 Task: Create a task  Integrate website with a new customer support ticketing system , assign it to team member softage.4@softage.net in the project AgileJet and update the status of the task to  At Risk , set the priority of the task to Medium
Action: Mouse moved to (91, 273)
Screenshot: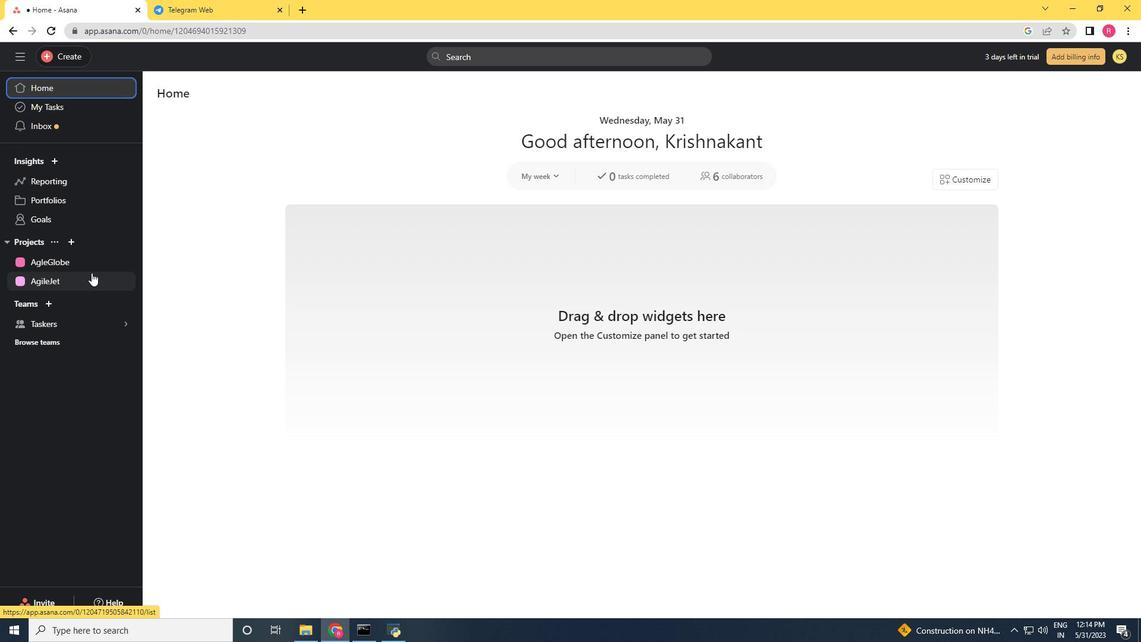 
Action: Mouse pressed left at (91, 273)
Screenshot: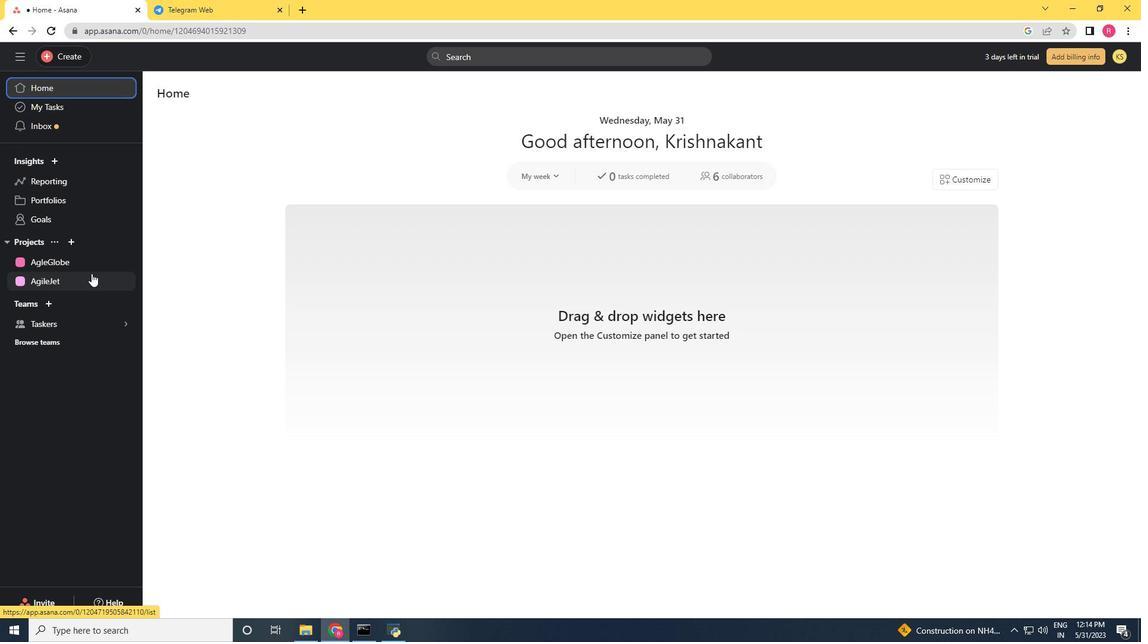 
Action: Mouse moved to (69, 49)
Screenshot: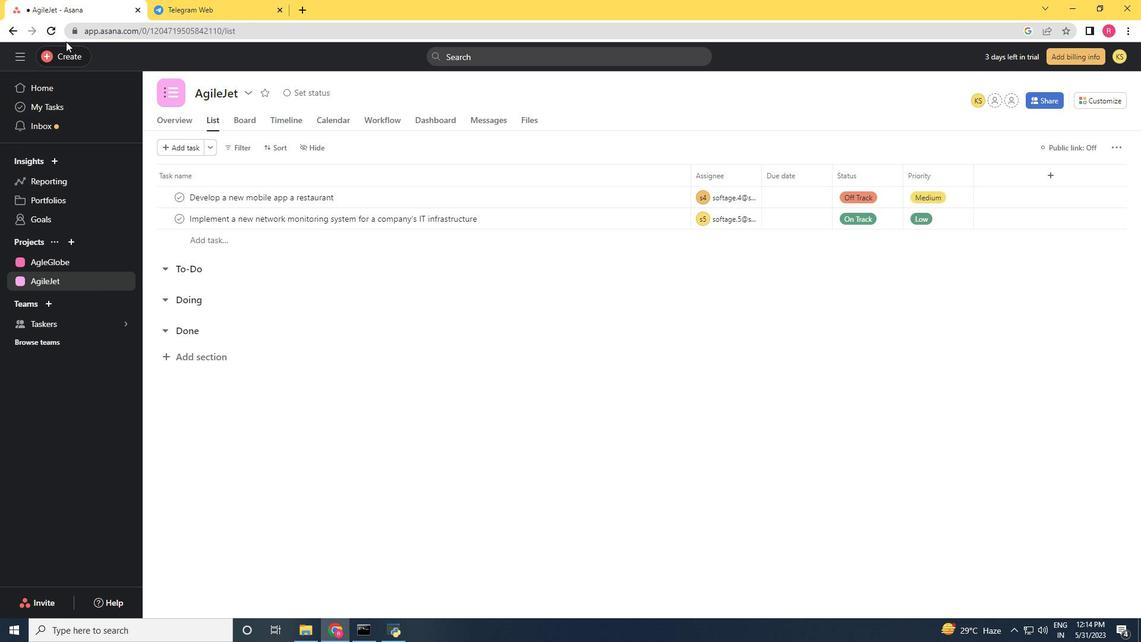 
Action: Mouse pressed left at (69, 49)
Screenshot: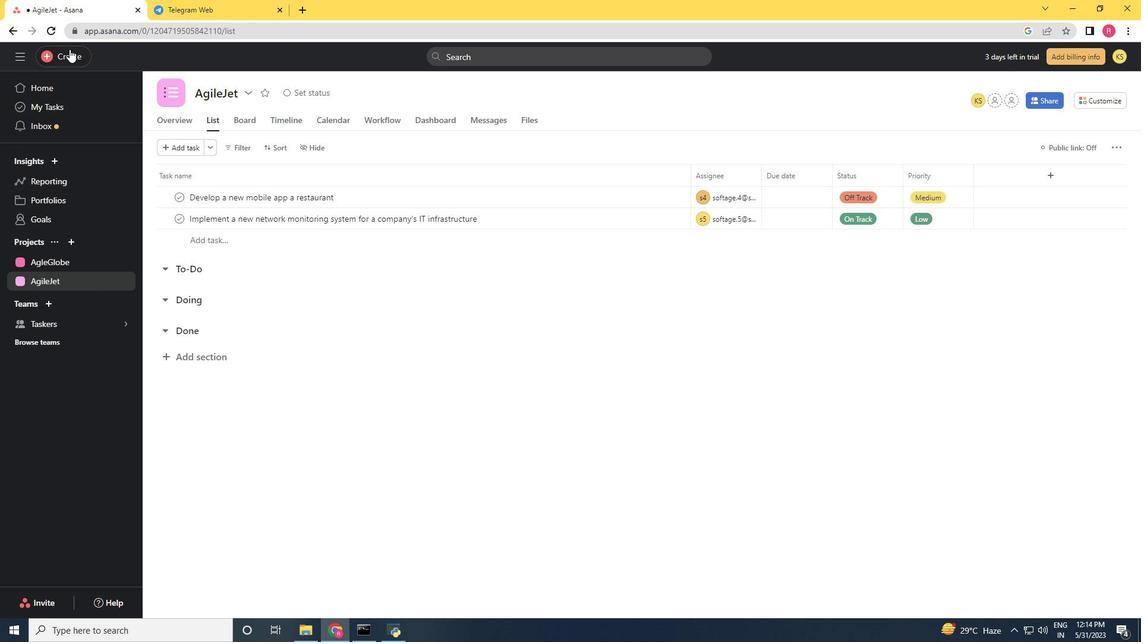 
Action: Mouse moved to (131, 64)
Screenshot: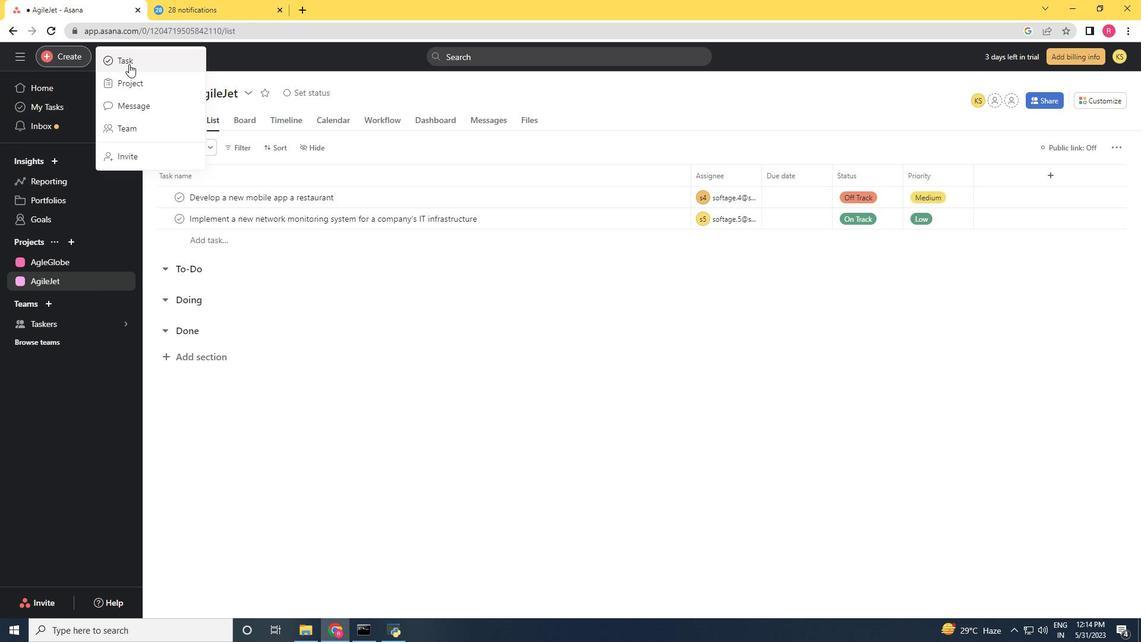 
Action: Mouse pressed left at (131, 64)
Screenshot: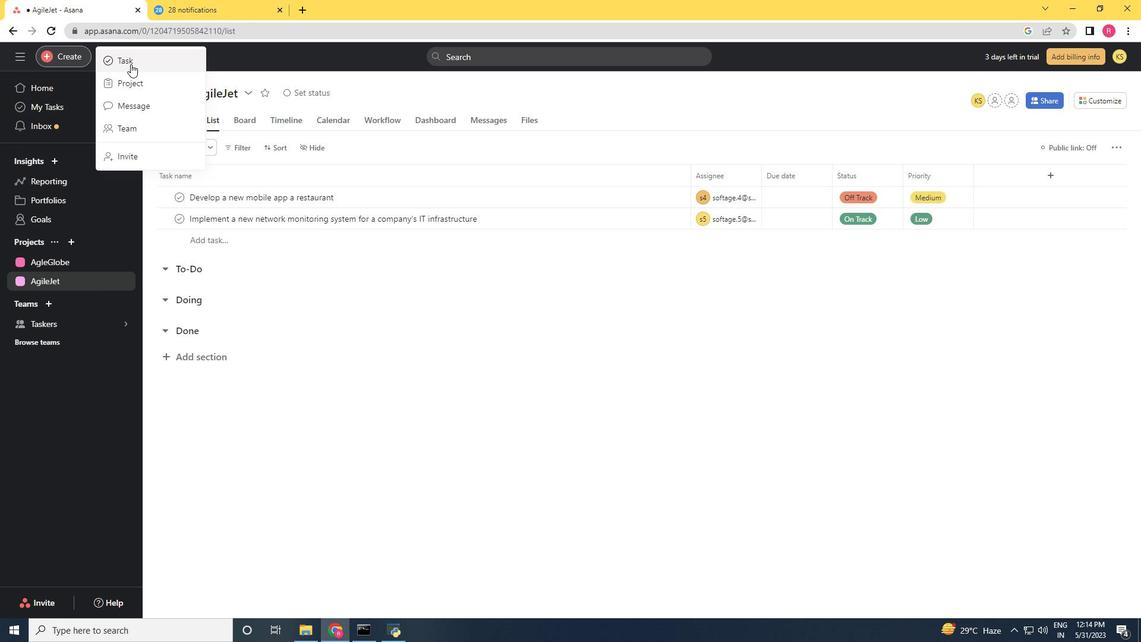 
Action: Key pressed <Key.shift>Integrate<Key.space>website<Key.space>wth<Key.backspace><Key.backspace>ith<Key.space>a<Key.space>new<Key.space>customer<Key.space>support<Key.space>tickei<Key.backspace>ting<Key.space>syatem
Screenshot: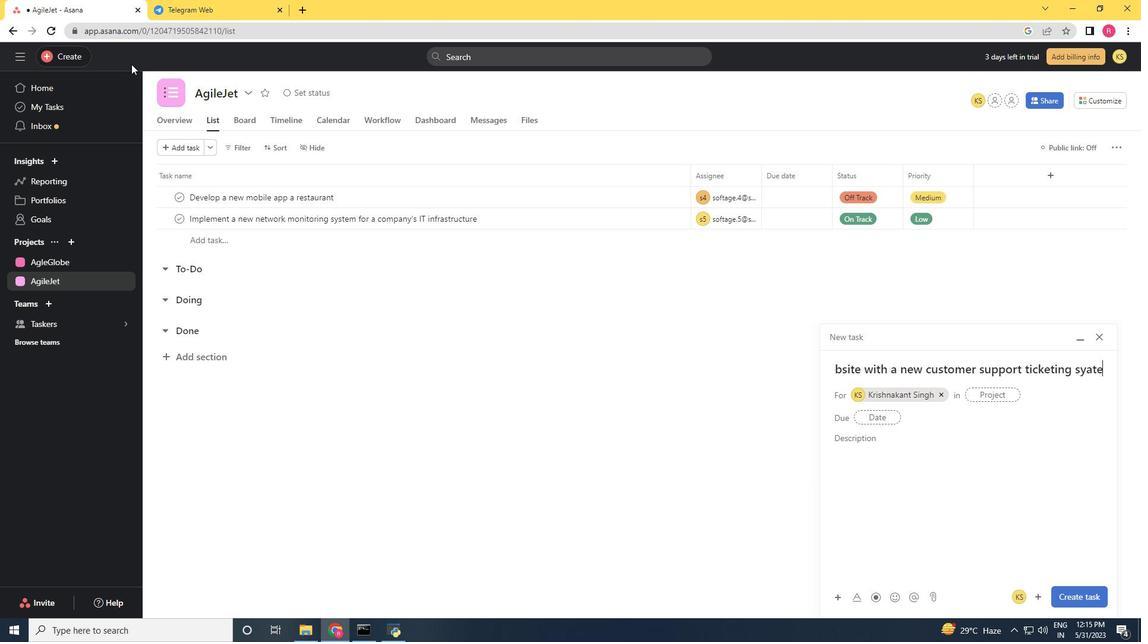 
Action: Mouse moved to (945, 393)
Screenshot: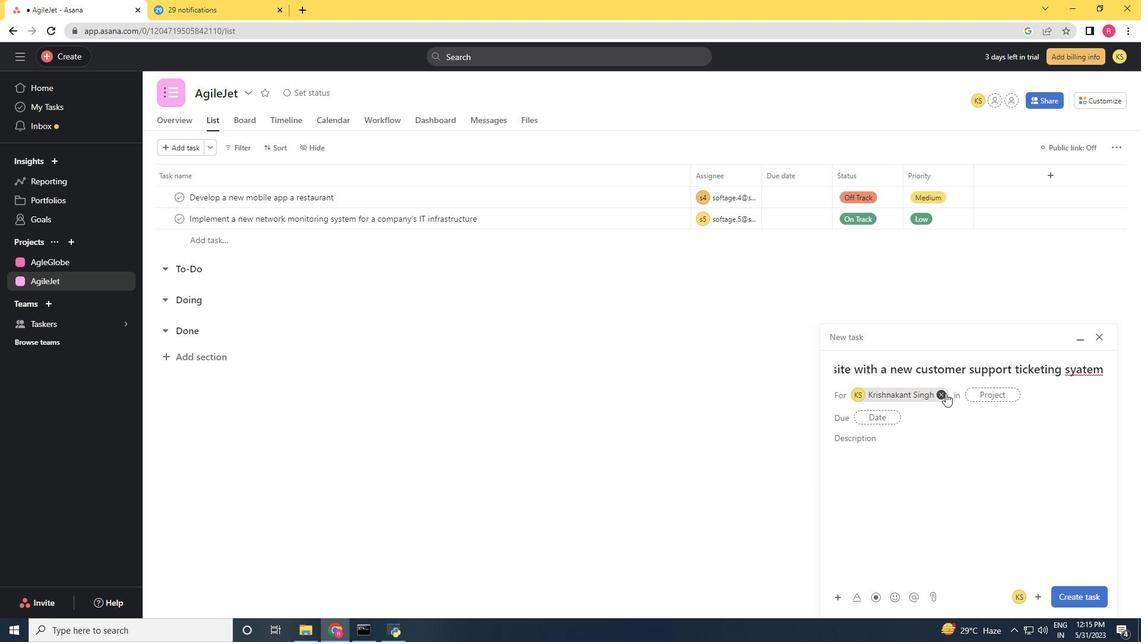 
Action: Mouse pressed left at (945, 393)
Screenshot: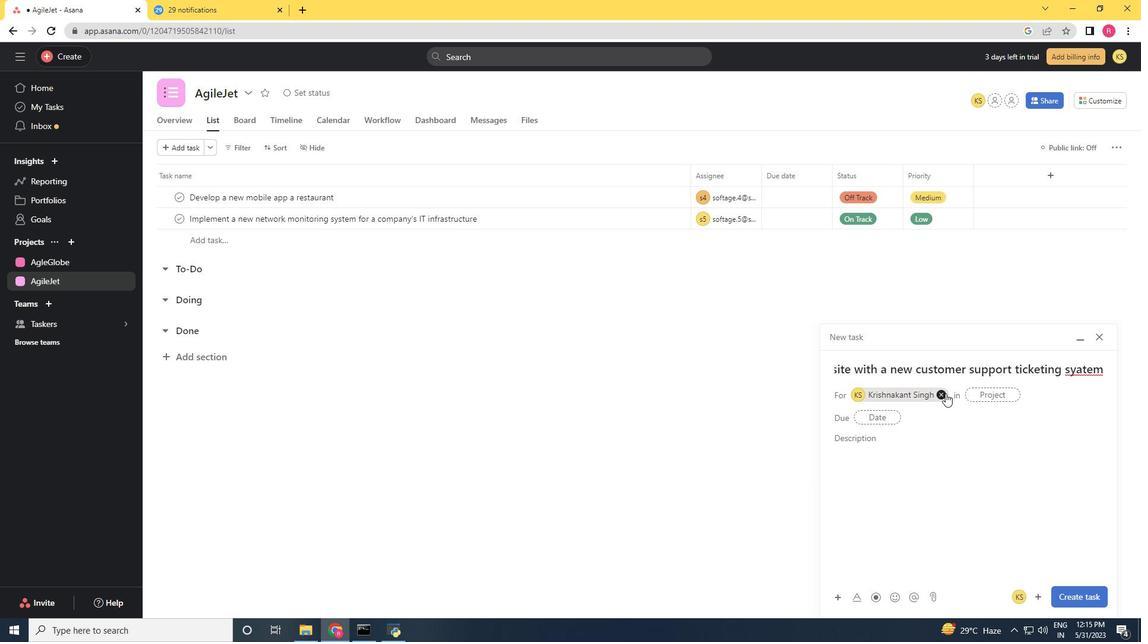 
Action: Mouse moved to (879, 387)
Screenshot: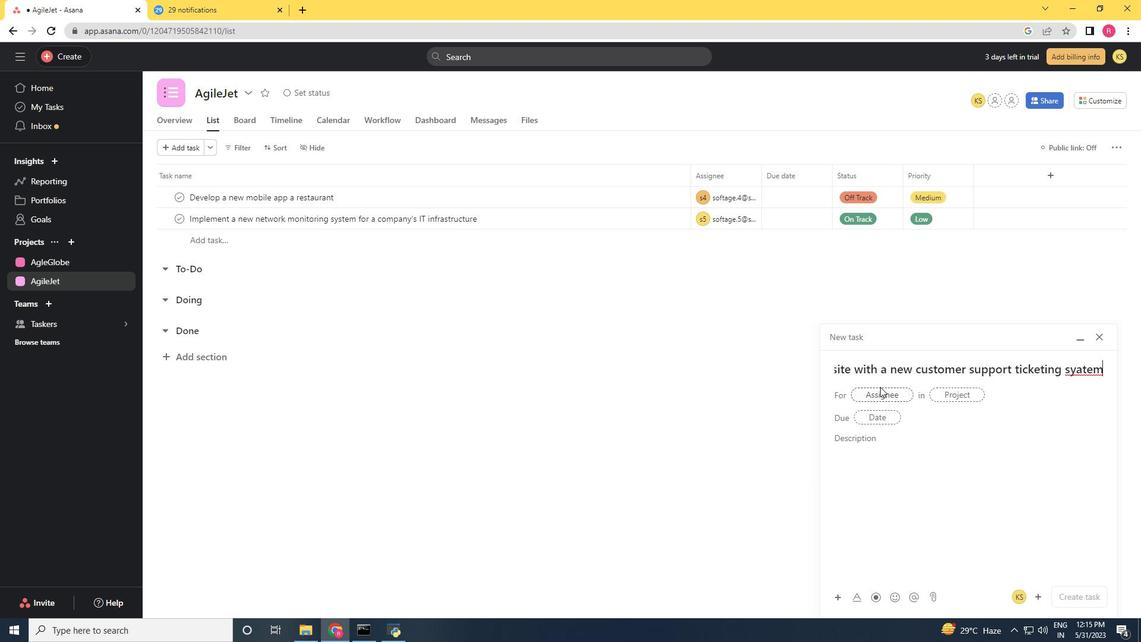 
Action: Mouse pressed left at (879, 387)
Screenshot: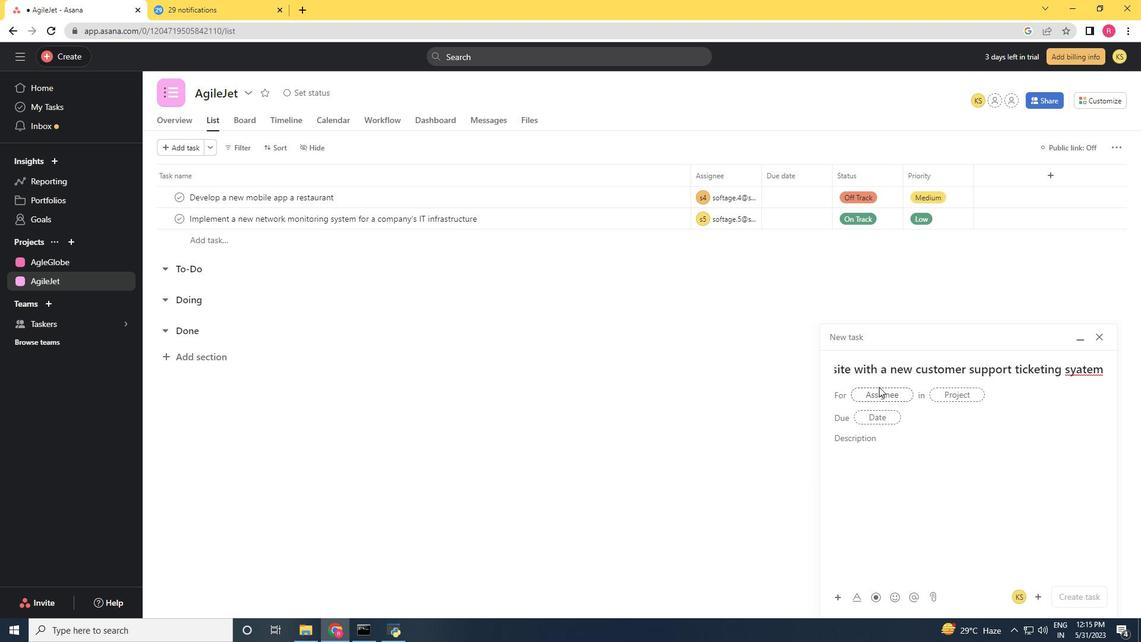 
Action: Mouse moved to (878, 394)
Screenshot: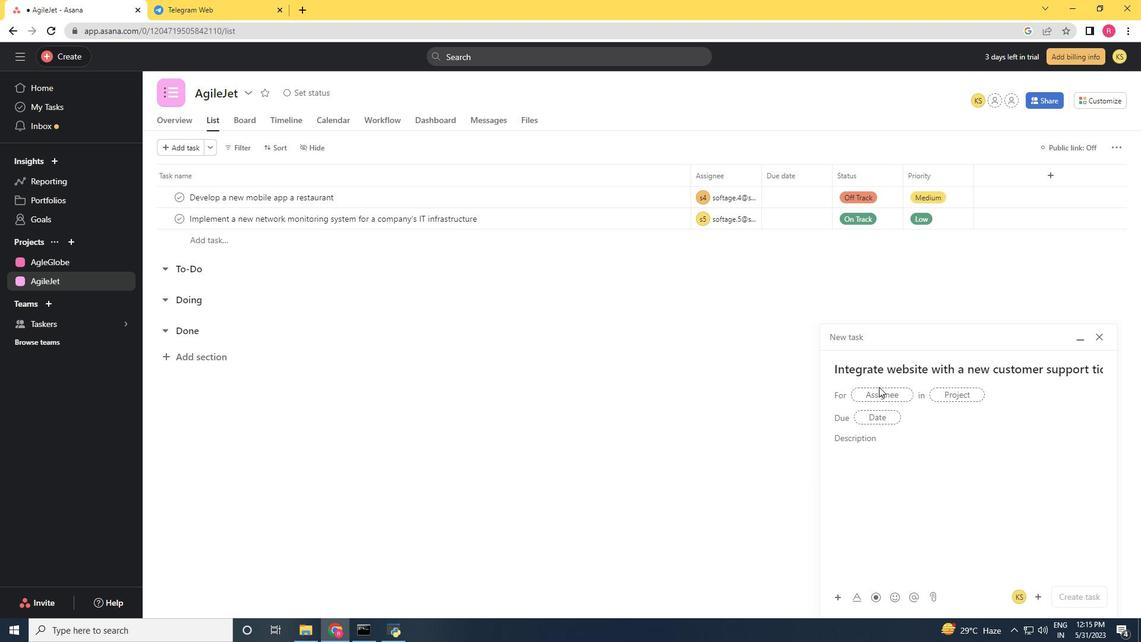 
Action: Mouse pressed left at (878, 394)
Screenshot: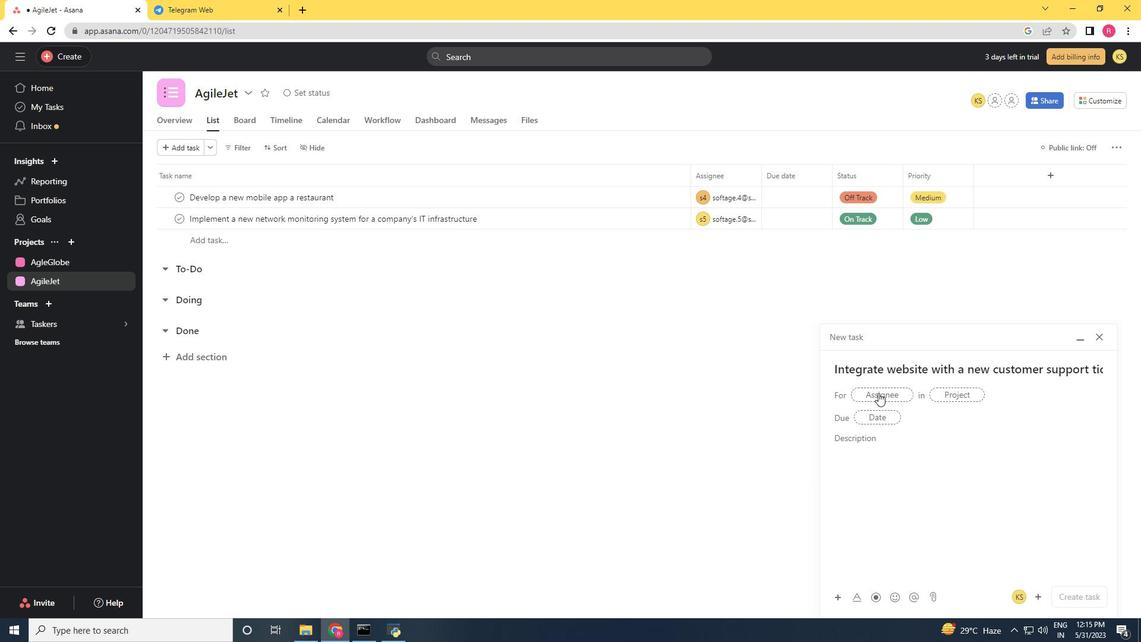 
Action: Key pressed softage.4<Key.shift>@softage.net
Screenshot: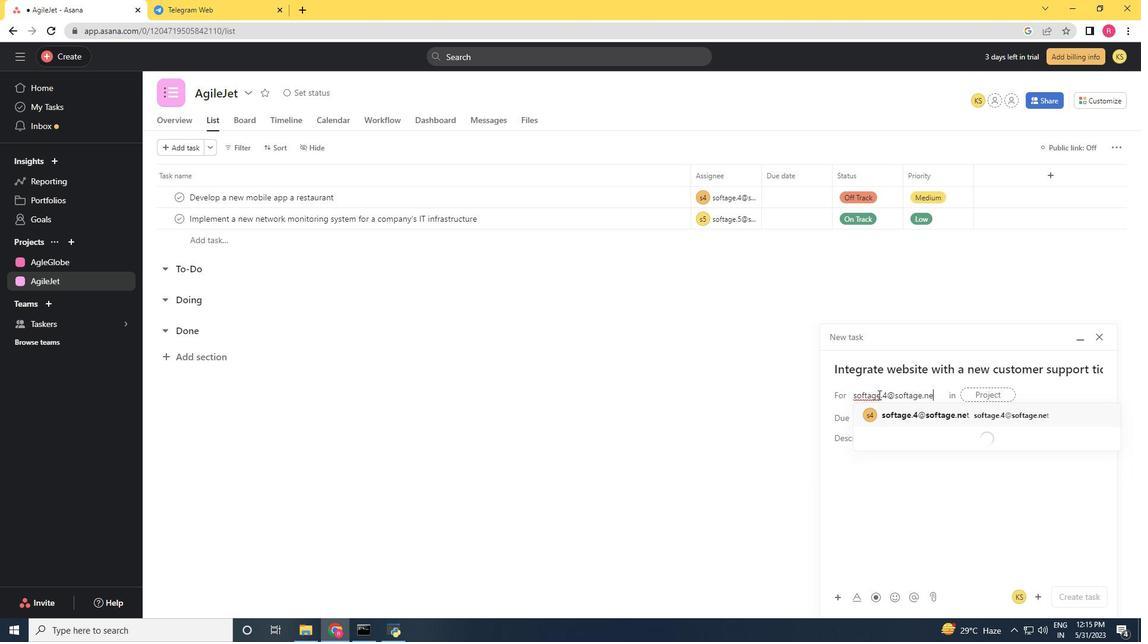 
Action: Mouse moved to (889, 410)
Screenshot: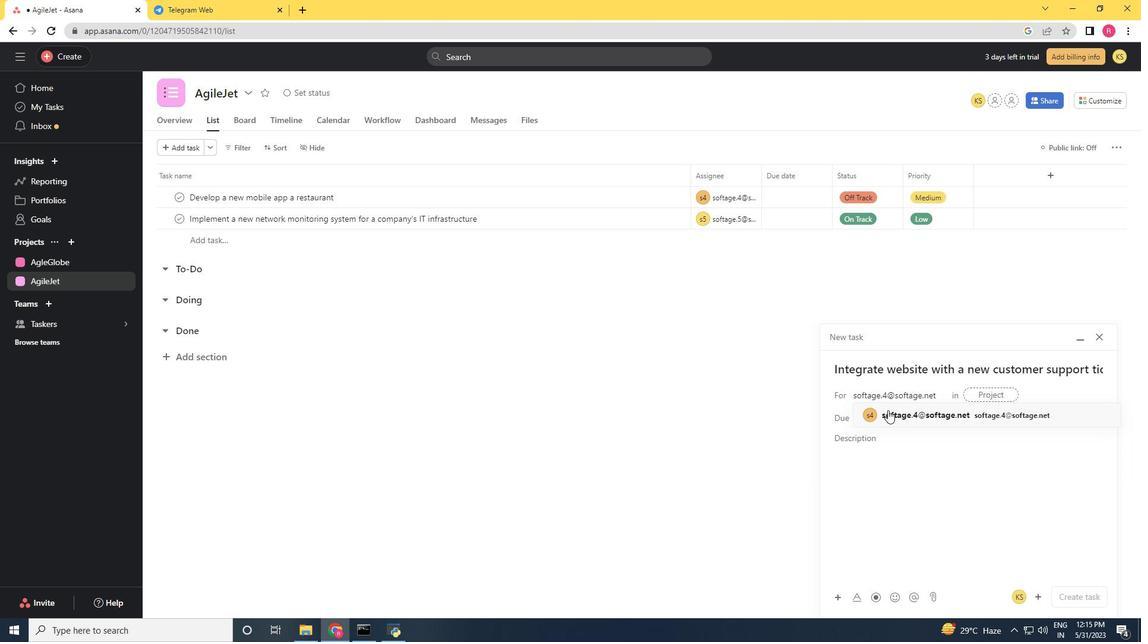 
Action: Mouse pressed left at (889, 410)
Screenshot: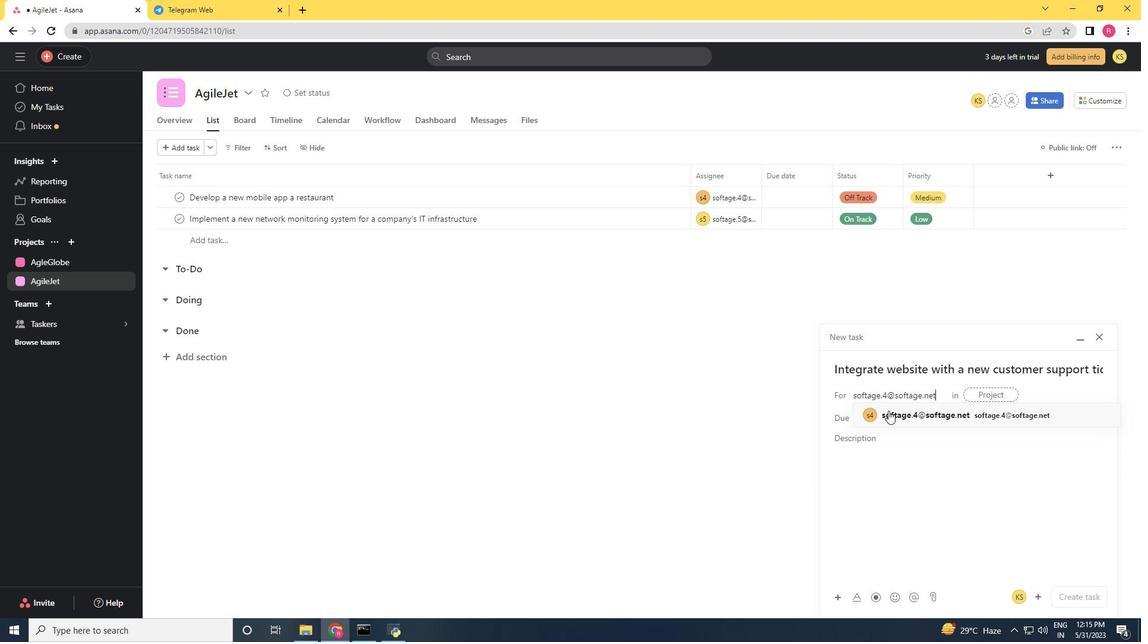 
Action: Mouse moved to (817, 418)
Screenshot: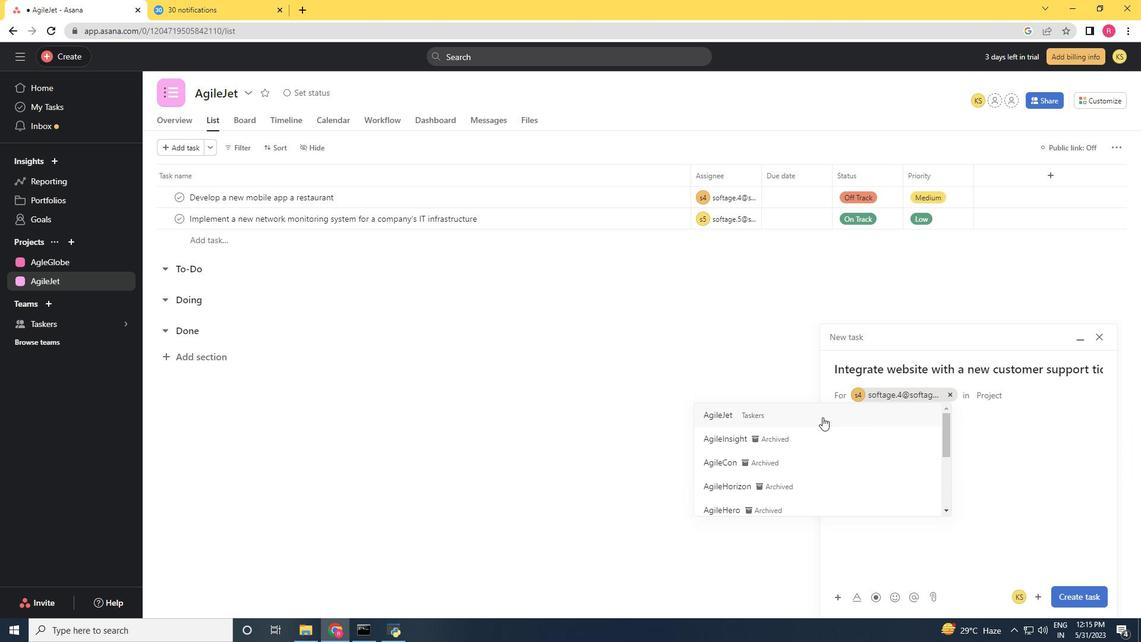 
Action: Mouse pressed left at (817, 418)
Screenshot: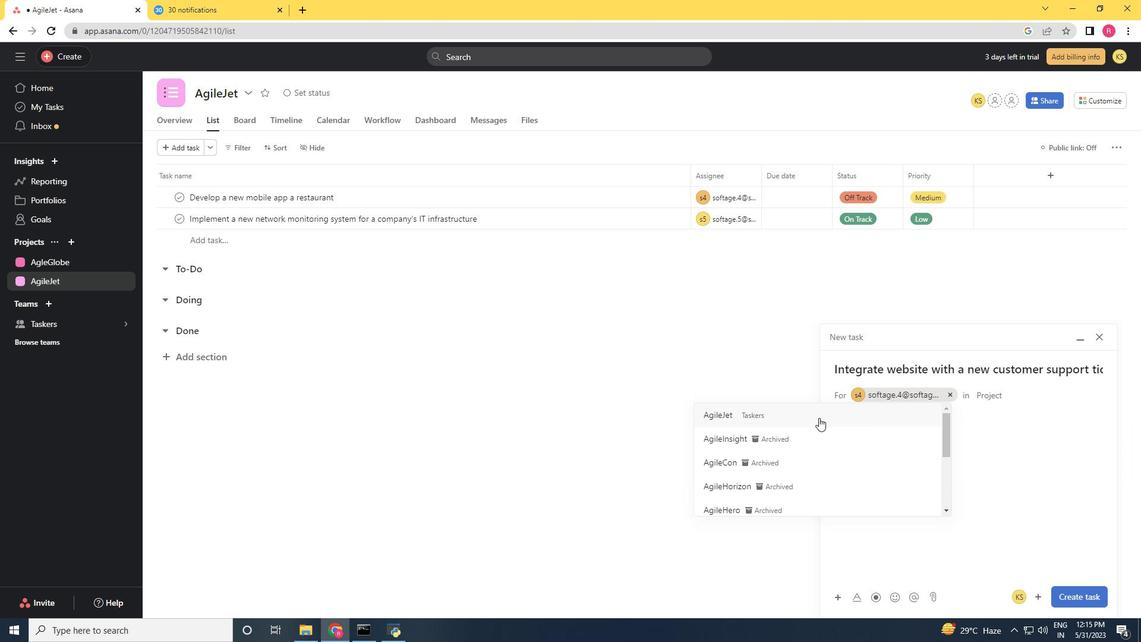 
Action: Mouse moved to (902, 446)
Screenshot: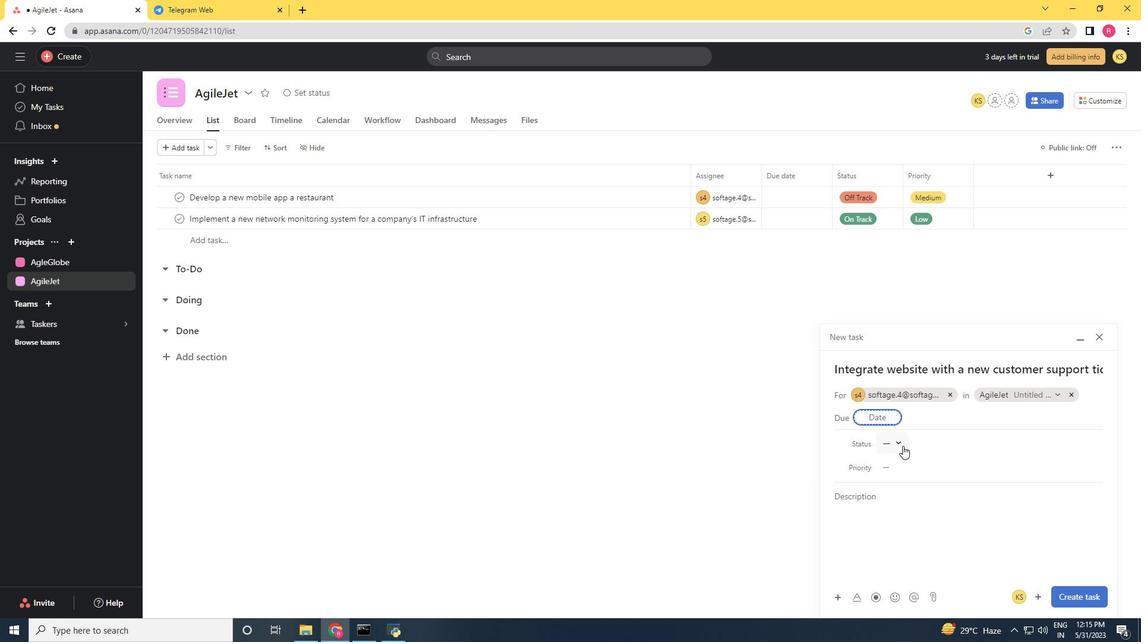 
Action: Mouse pressed left at (902, 446)
Screenshot: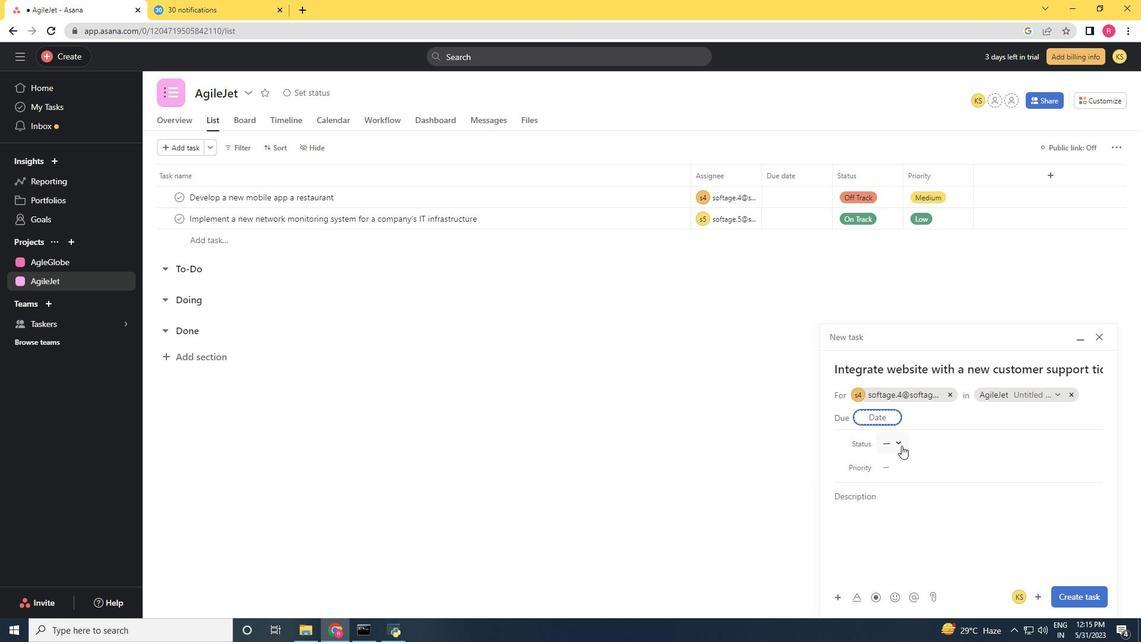 
Action: Mouse moved to (925, 519)
Screenshot: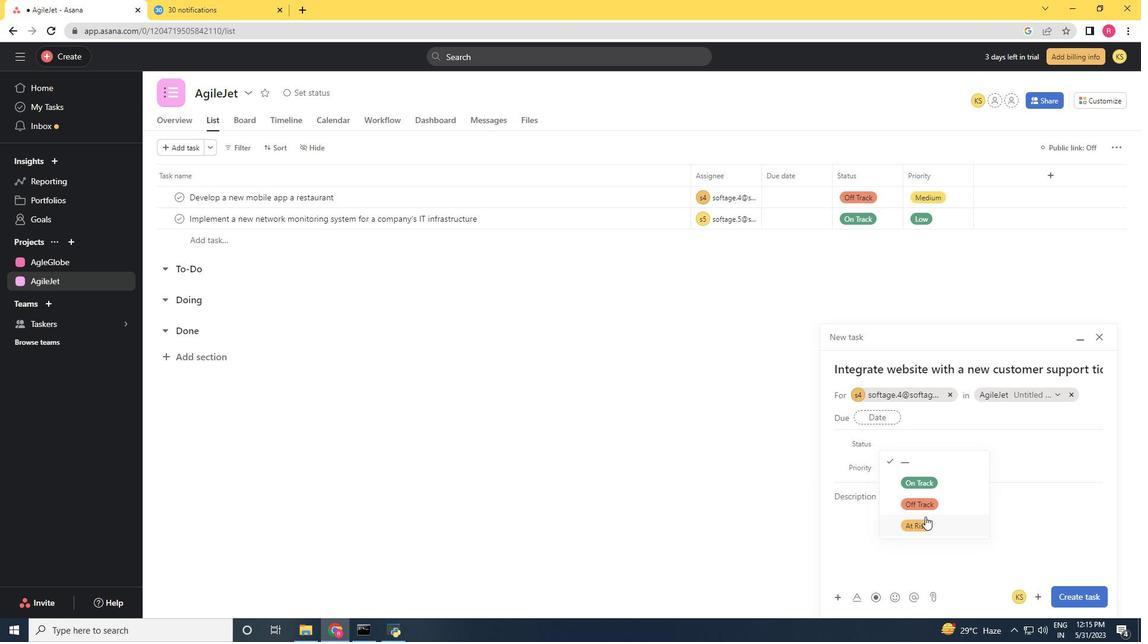 
Action: Mouse pressed left at (925, 519)
Screenshot: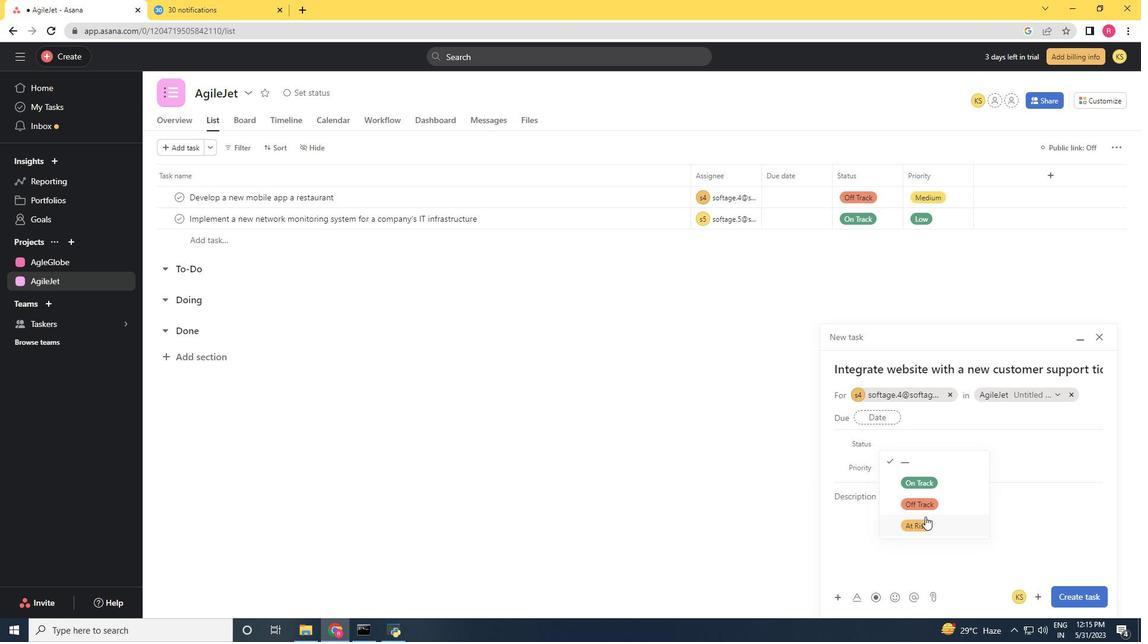 
Action: Mouse moved to (891, 466)
Screenshot: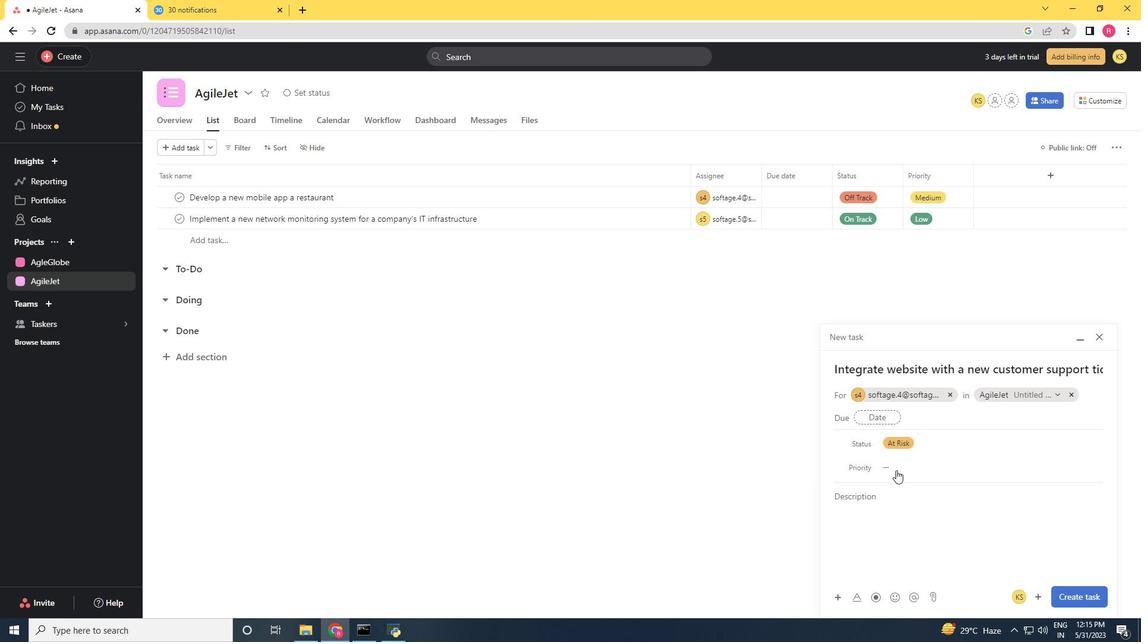 
Action: Mouse pressed left at (891, 466)
Screenshot: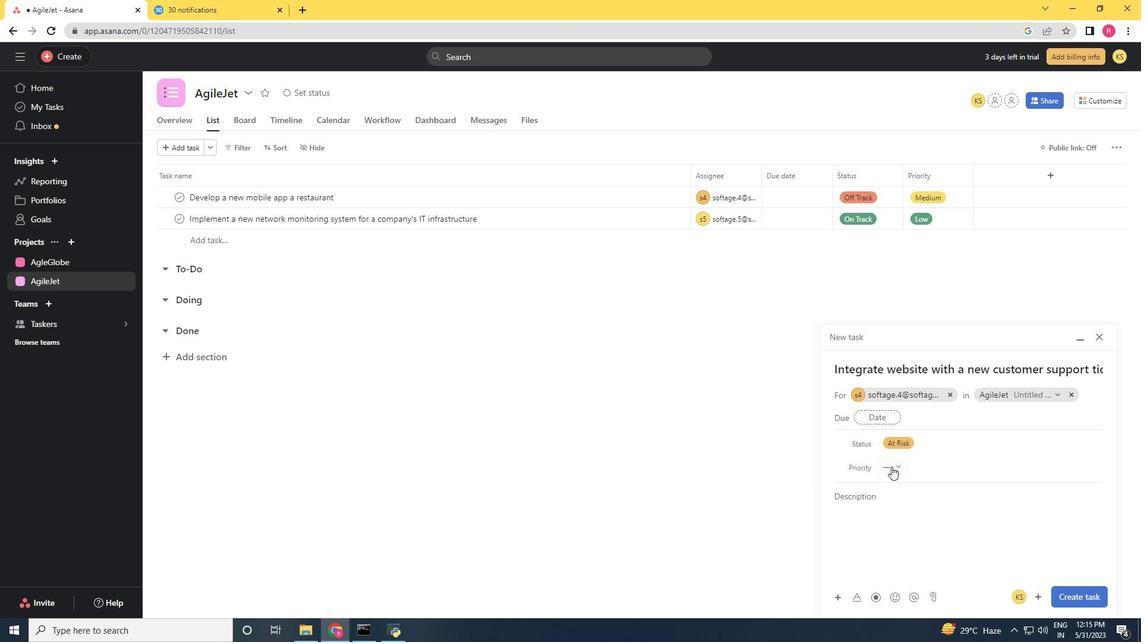 
Action: Mouse moved to (912, 528)
Screenshot: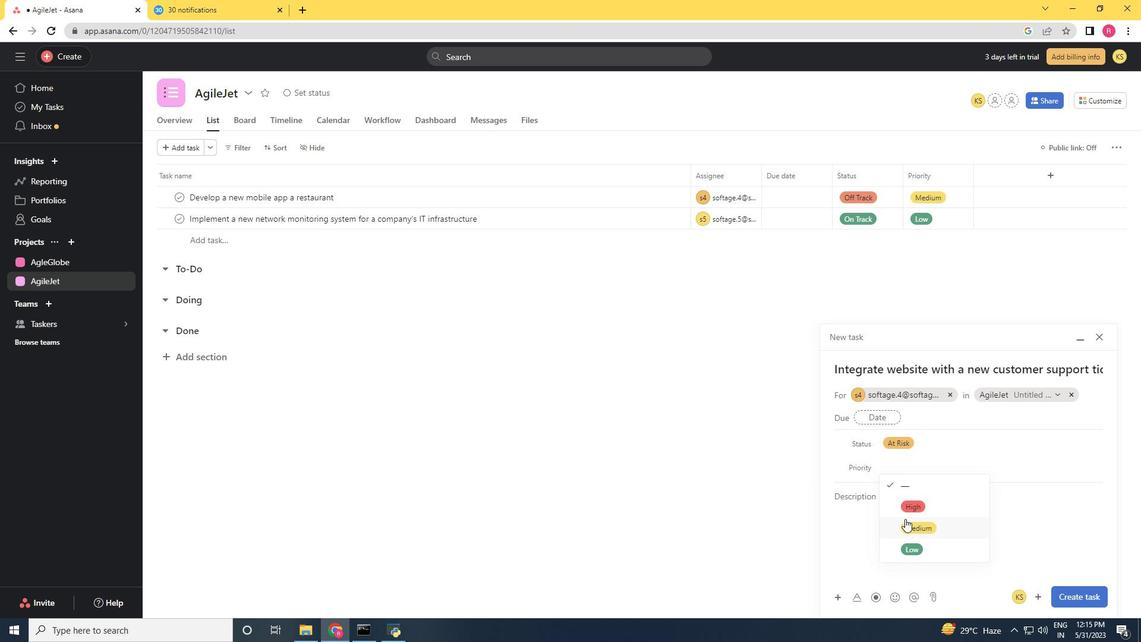 
Action: Mouse pressed left at (912, 528)
Screenshot: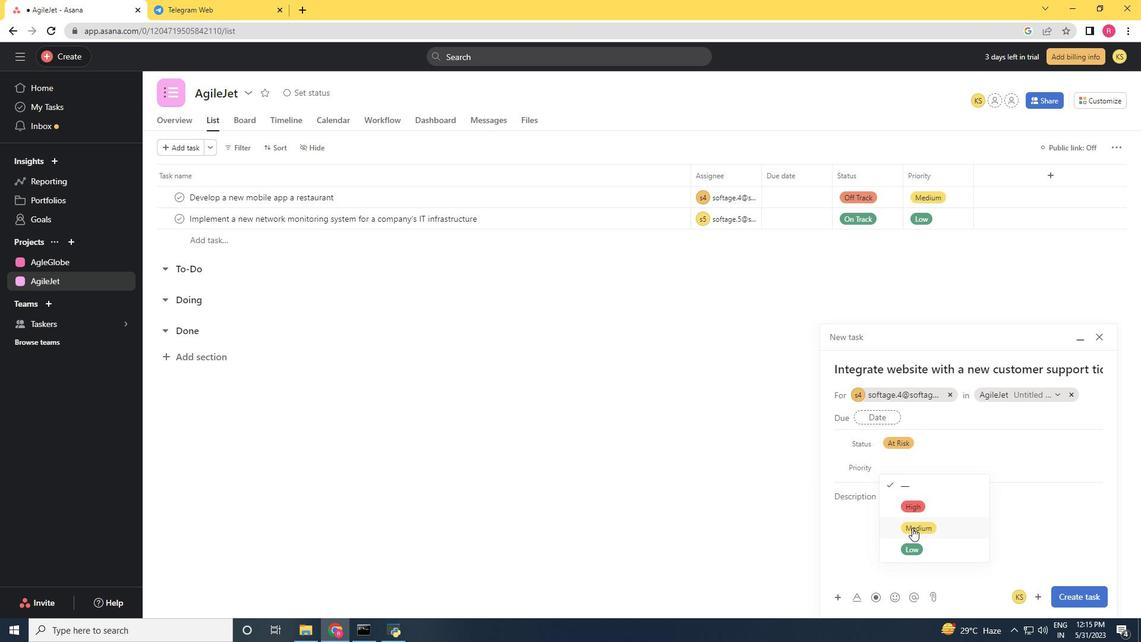 
Action: Mouse moved to (1072, 602)
Screenshot: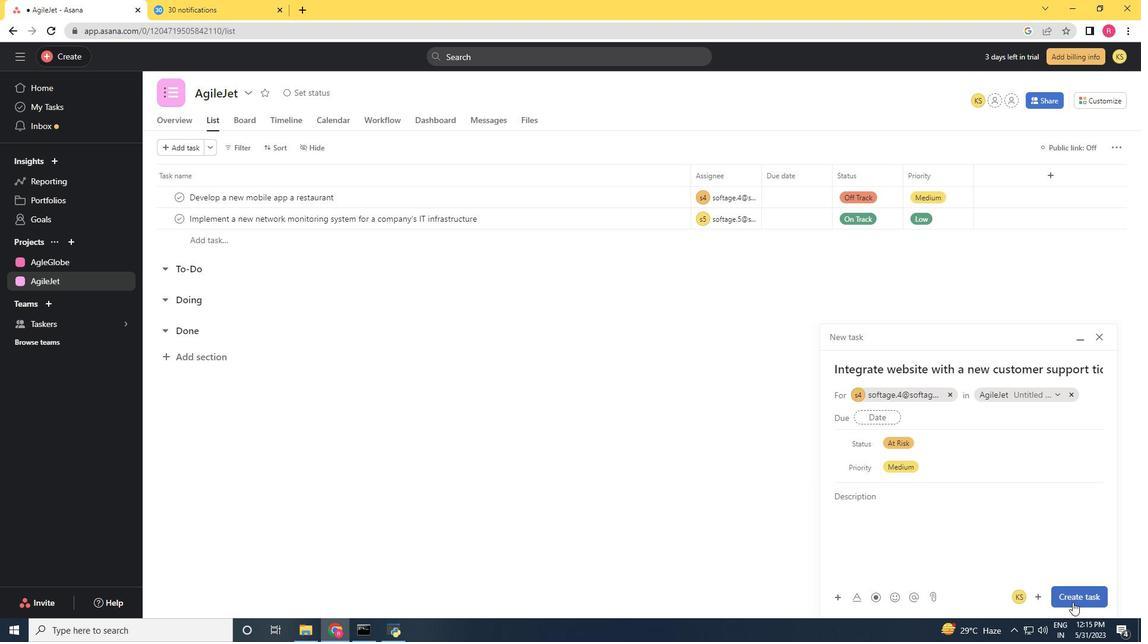 
Action: Mouse pressed left at (1072, 602)
Screenshot: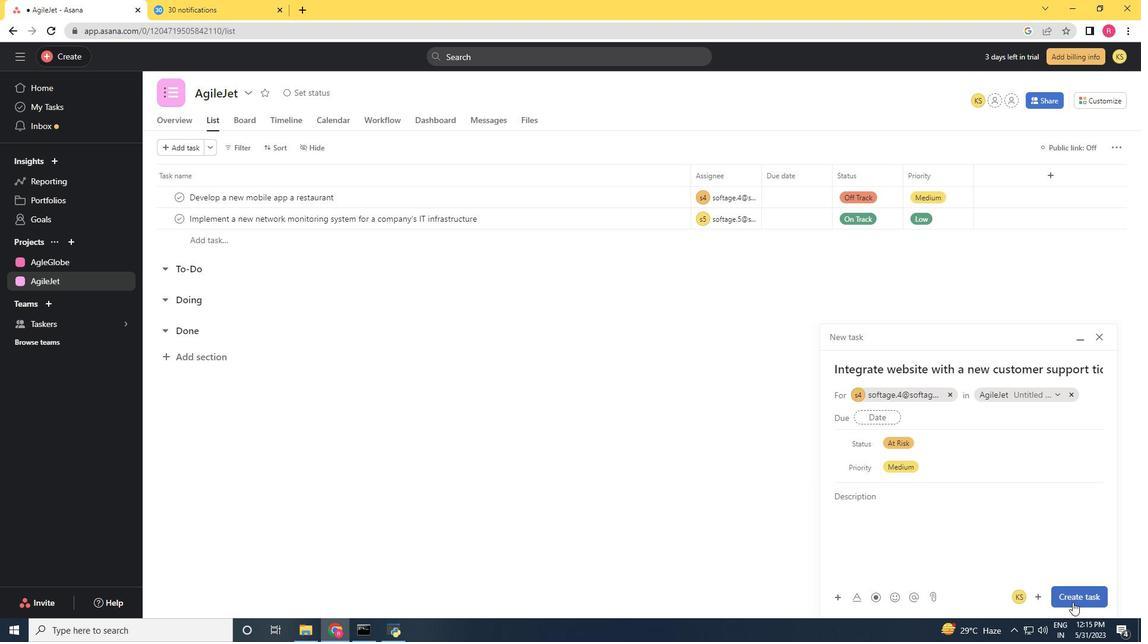 
